 Task: Post a photo on Instagram with a caption.
Action: Mouse moved to (54, 292)
Screenshot: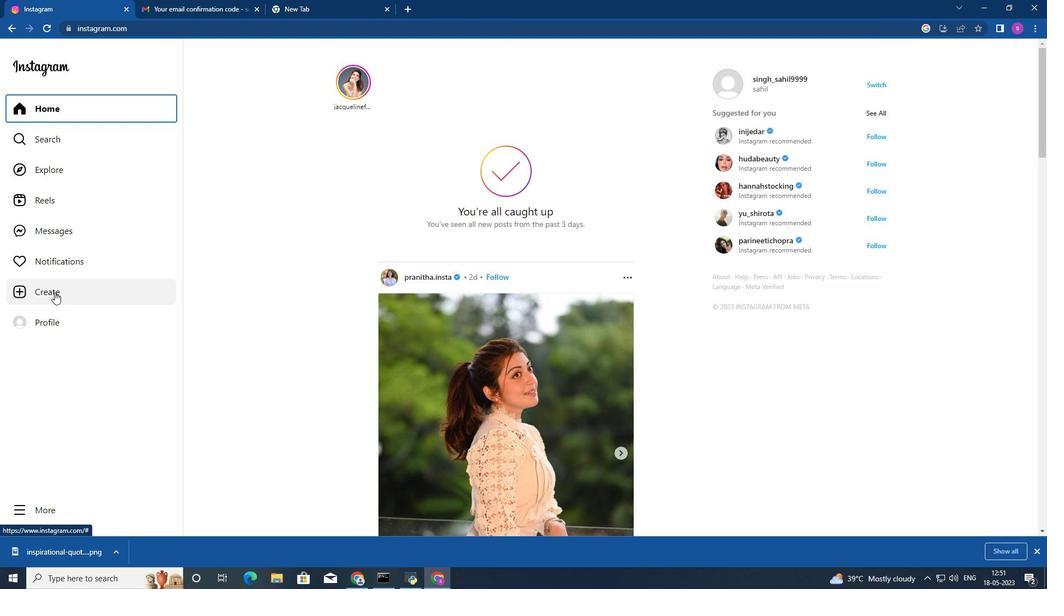 
Action: Mouse pressed left at (54, 292)
Screenshot: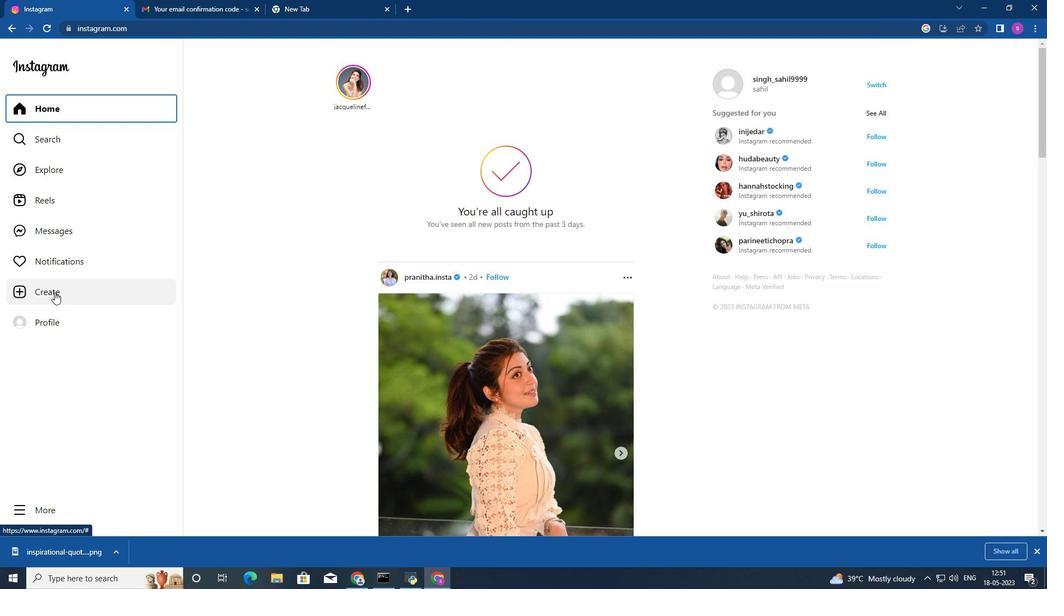 
Action: Mouse moved to (502, 340)
Screenshot: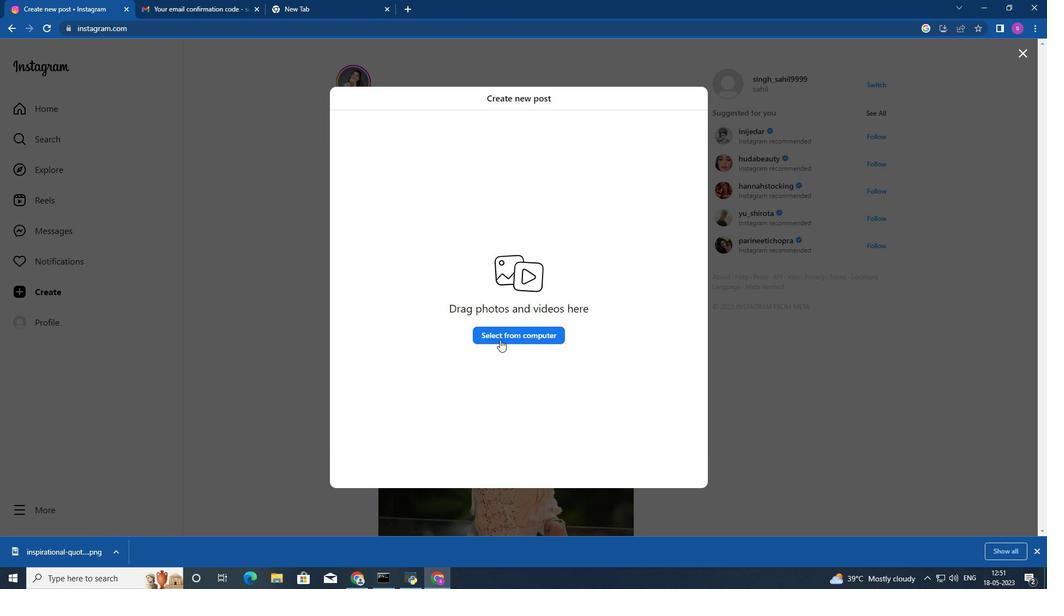 
Action: Mouse pressed left at (502, 340)
Screenshot: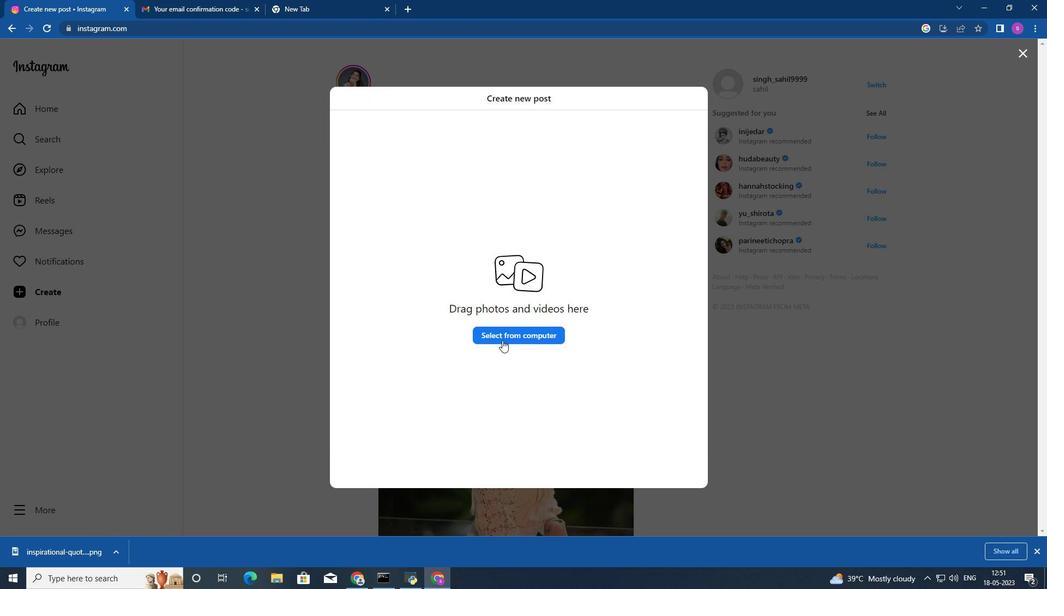 
Action: Mouse moved to (241, 94)
Screenshot: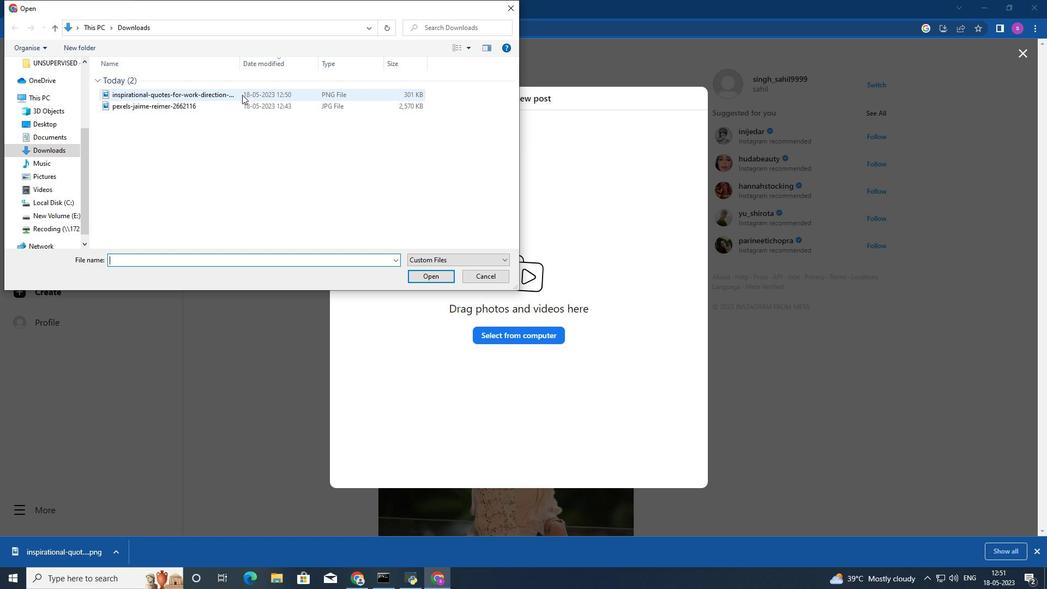 
Action: Mouse pressed left at (241, 94)
Screenshot: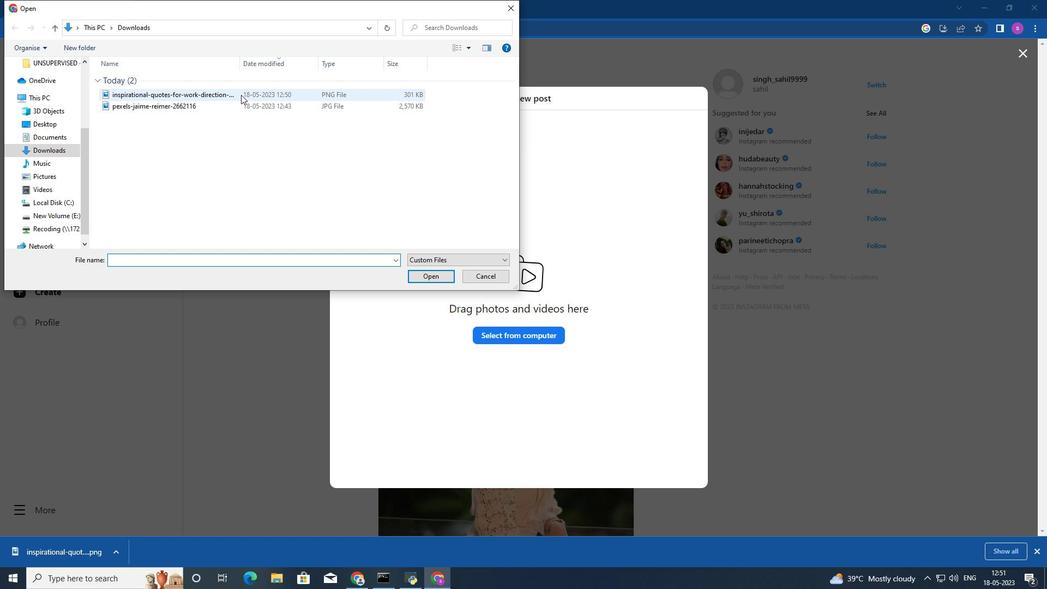 
Action: Mouse moved to (435, 274)
Screenshot: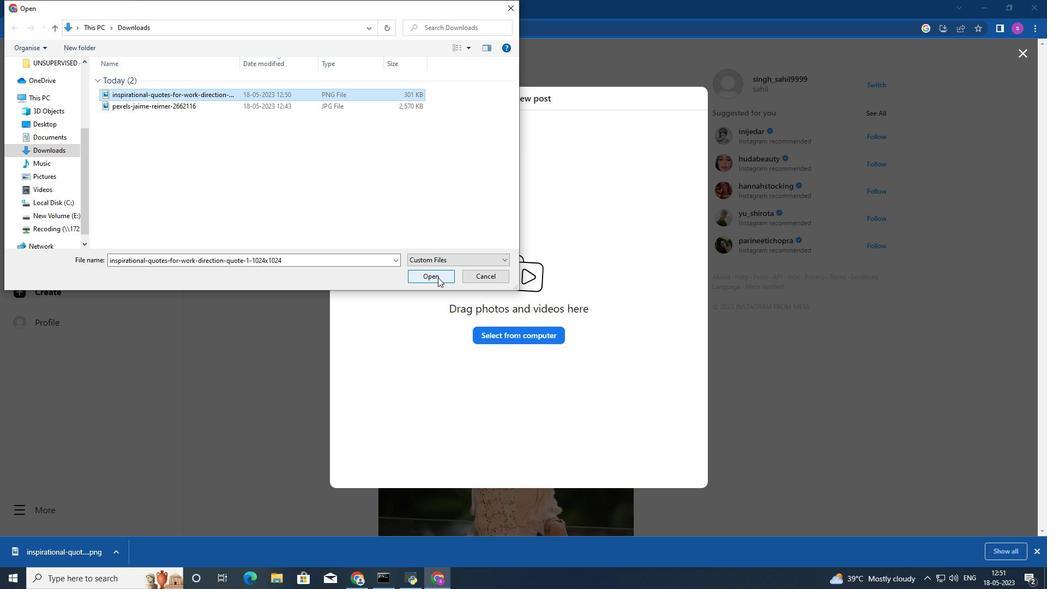 
Action: Mouse pressed left at (435, 274)
Screenshot: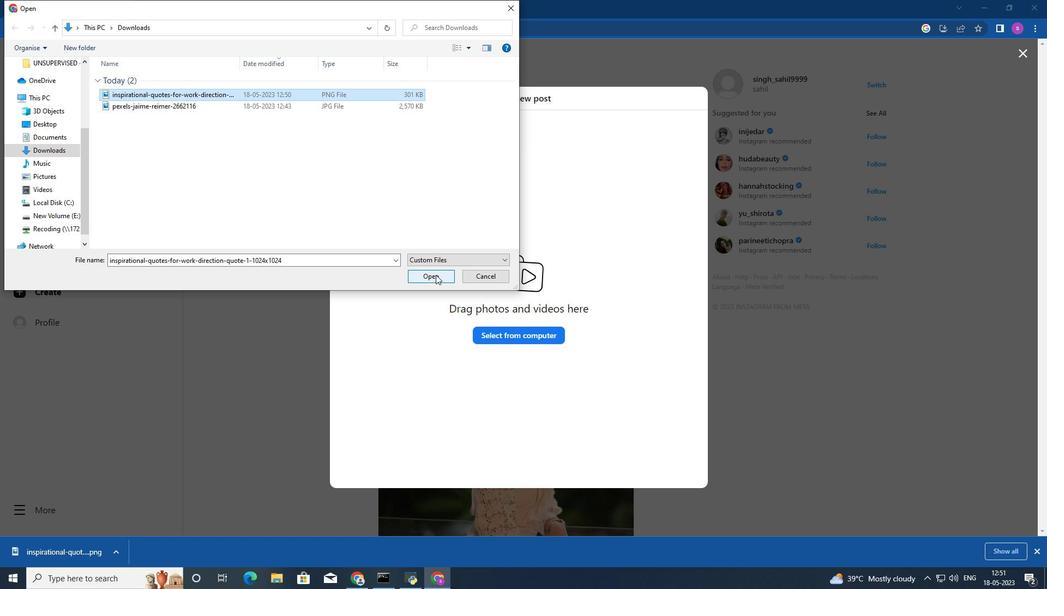 
Action: Mouse moved to (344, 471)
Screenshot: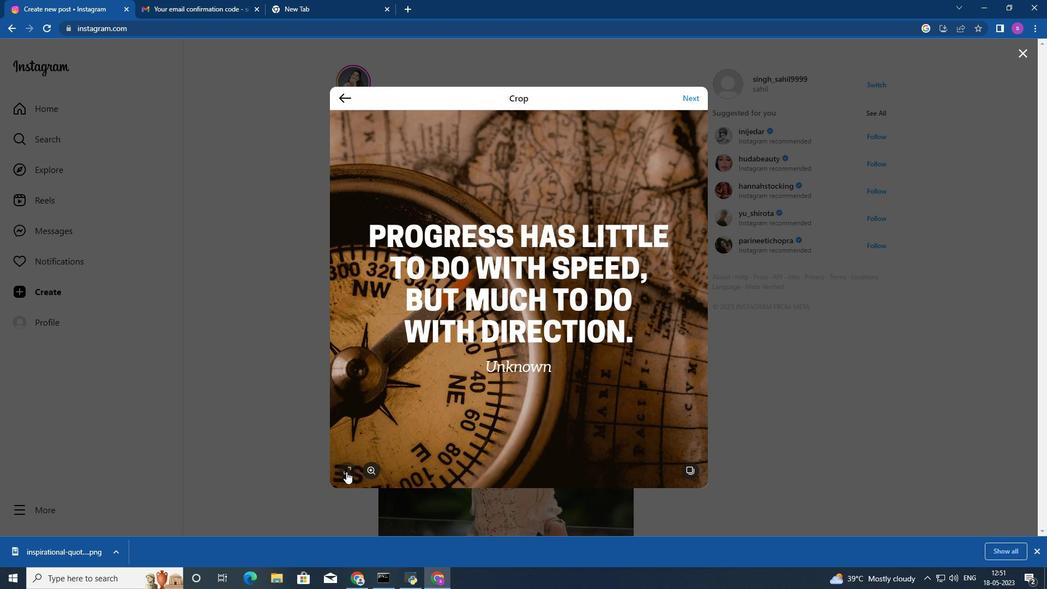
Action: Mouse pressed left at (344, 471)
Screenshot: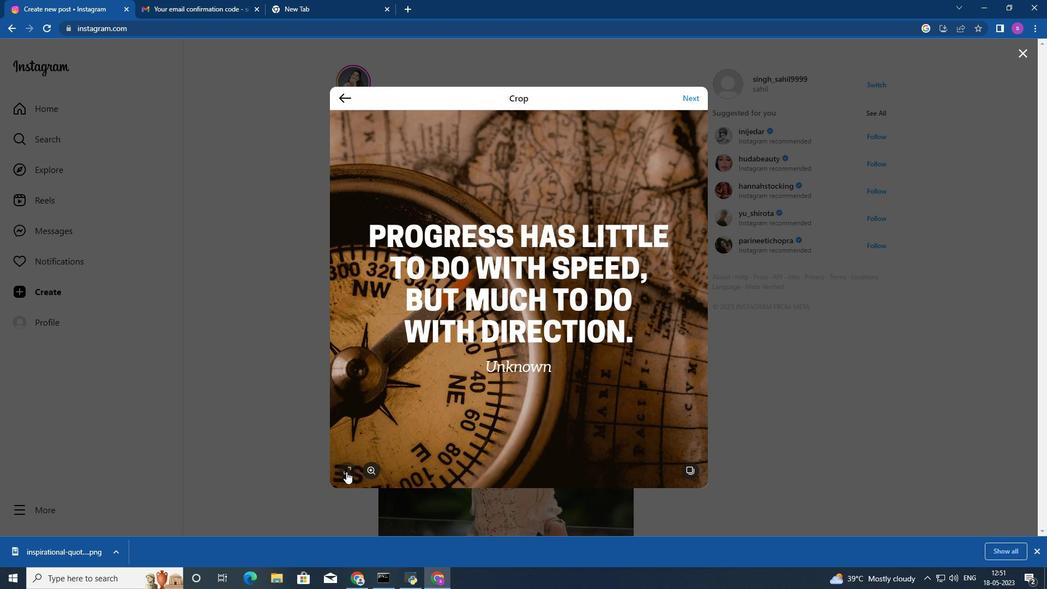 
Action: Mouse moved to (373, 362)
Screenshot: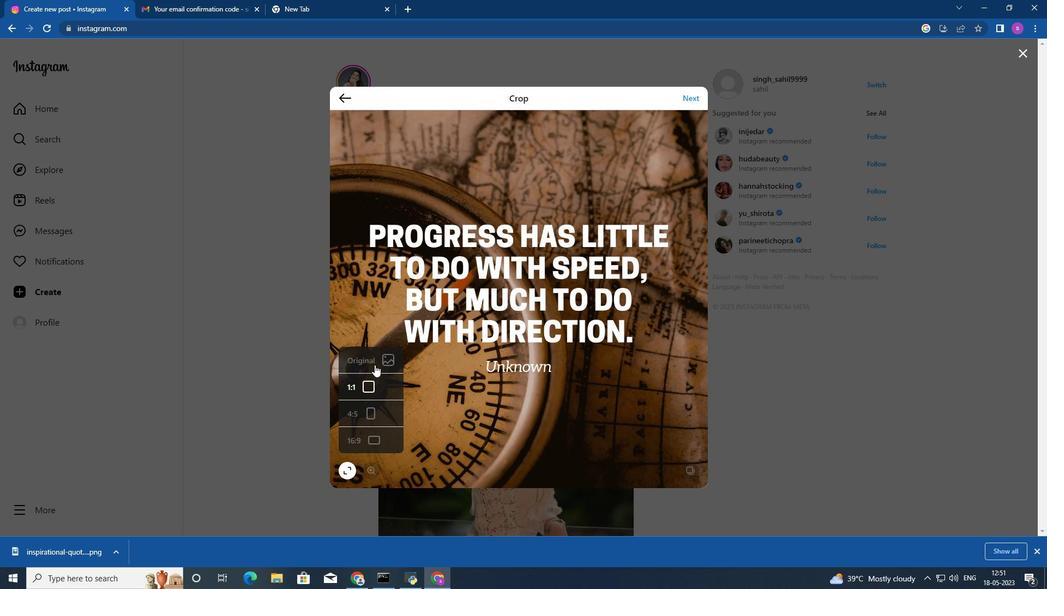 
Action: Mouse pressed left at (373, 362)
Screenshot: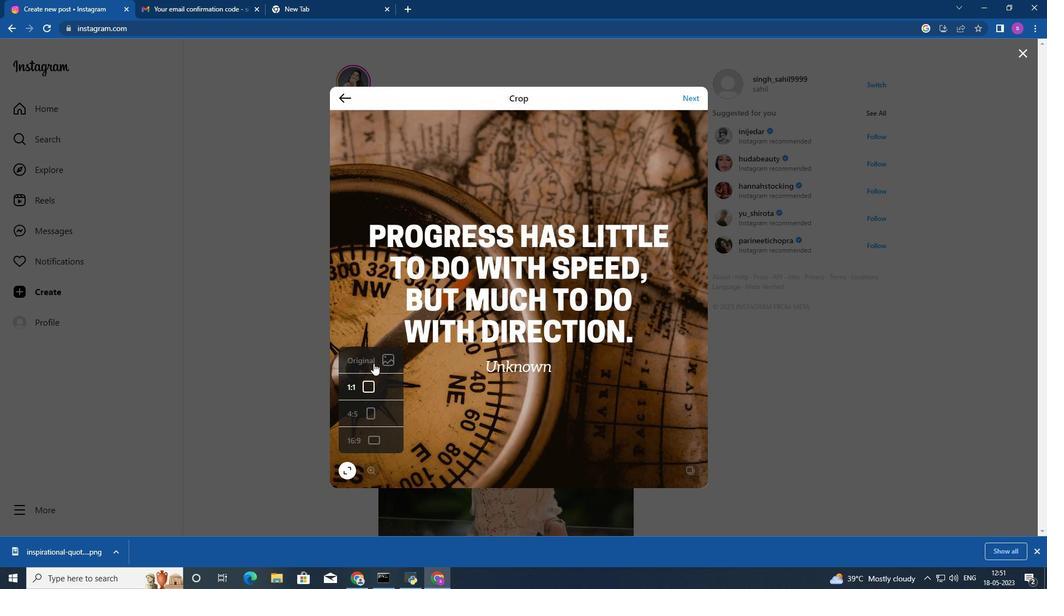 
Action: Mouse moved to (373, 382)
Screenshot: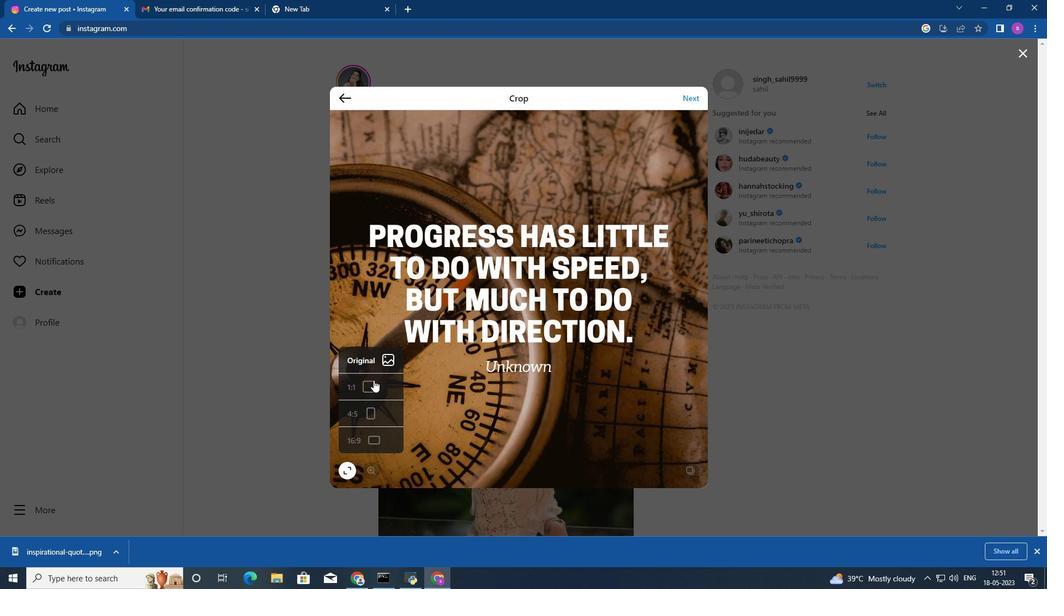 
Action: Mouse pressed left at (373, 382)
Screenshot: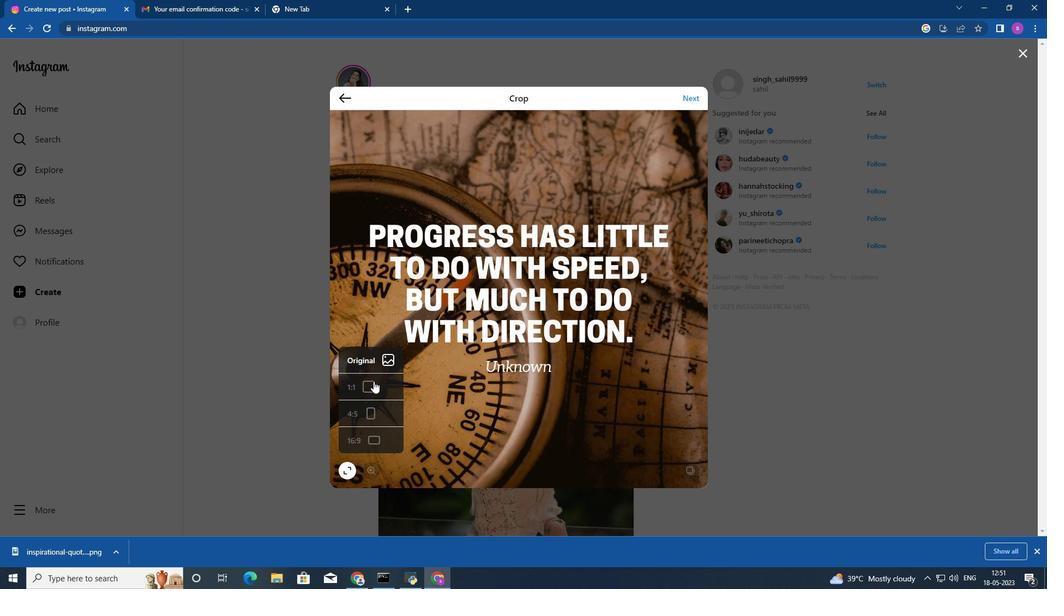 
Action: Mouse moved to (368, 408)
Screenshot: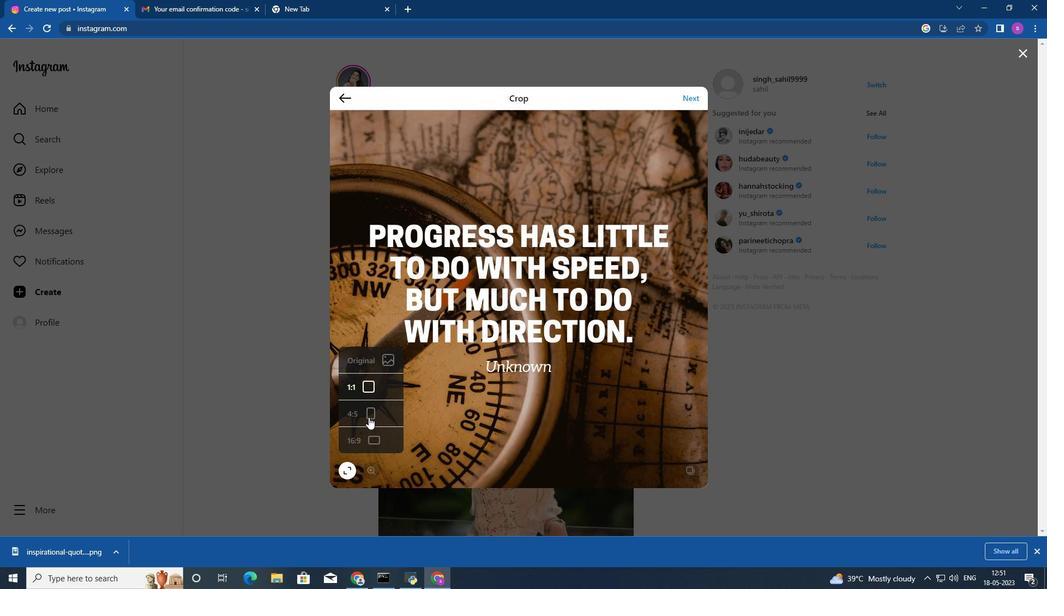 
Action: Mouse pressed left at (368, 408)
Screenshot: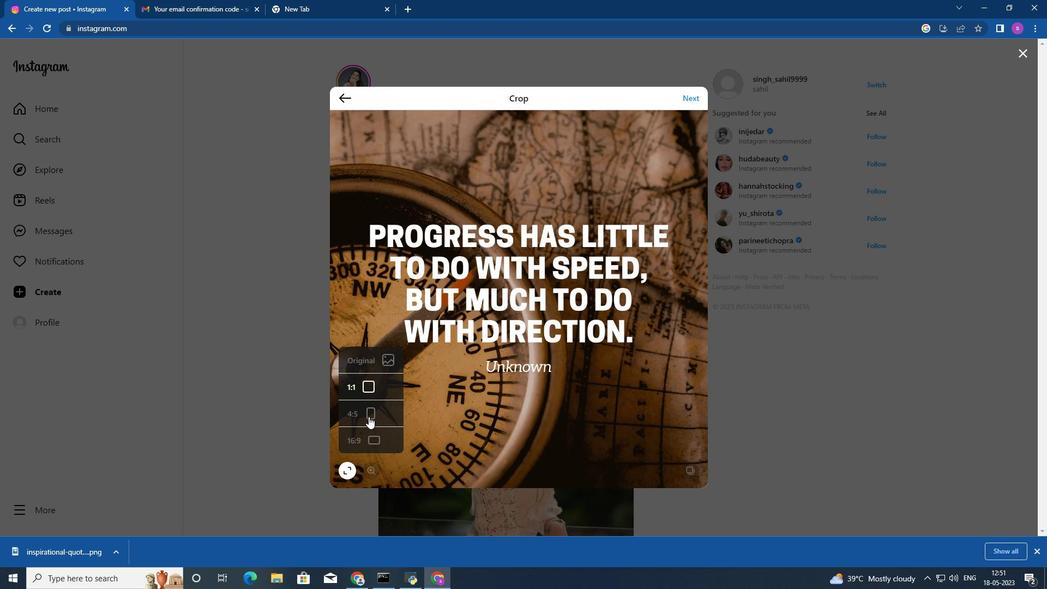 
Action: Mouse moved to (373, 436)
Screenshot: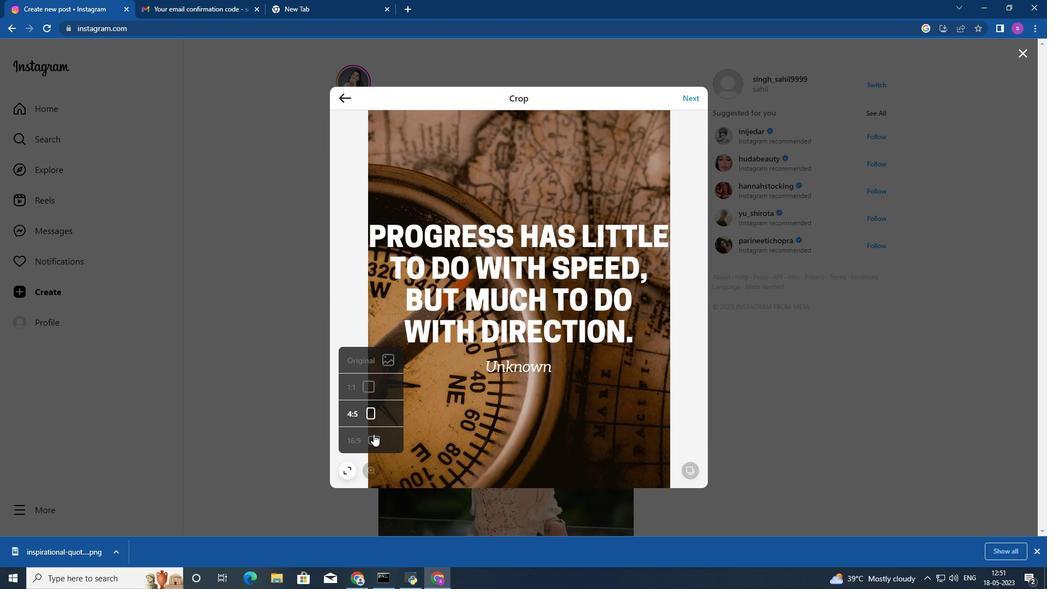 
Action: Mouse pressed left at (373, 436)
Screenshot: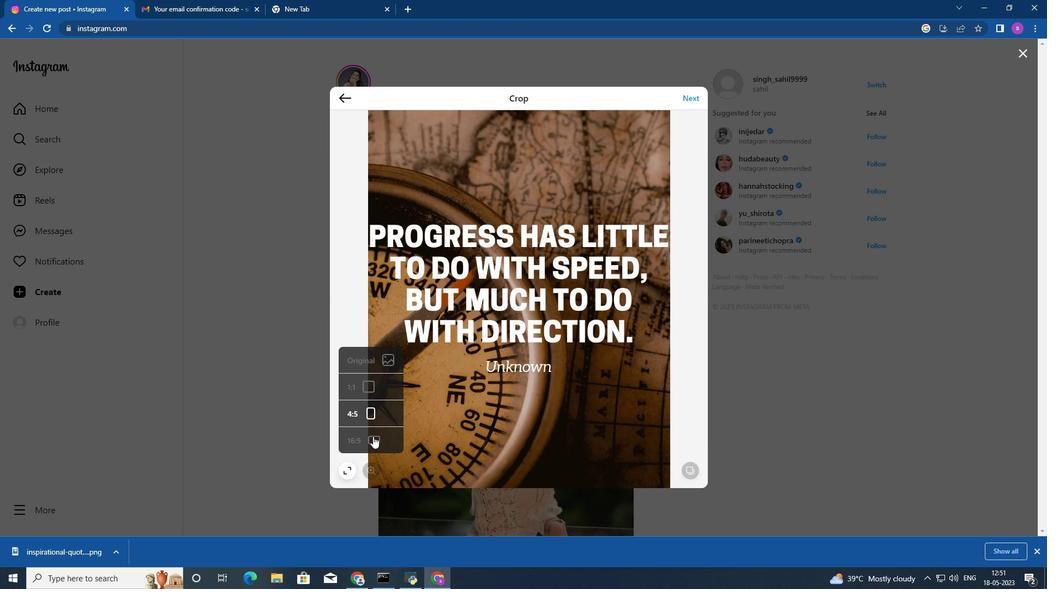 
Action: Mouse moved to (372, 359)
Screenshot: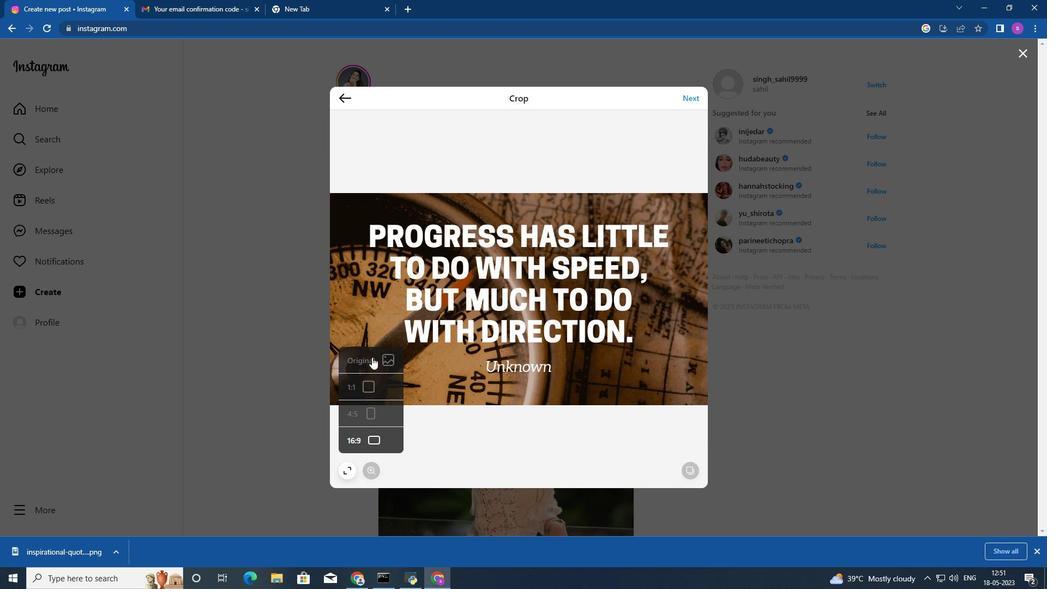 
Action: Mouse pressed left at (372, 359)
Screenshot: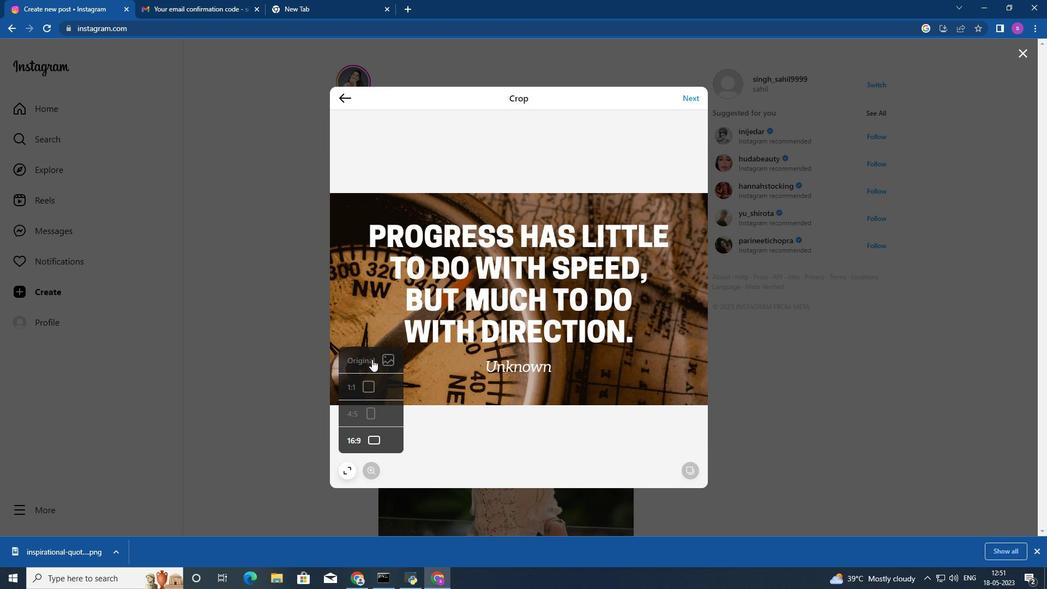 
Action: Mouse moved to (690, 98)
Screenshot: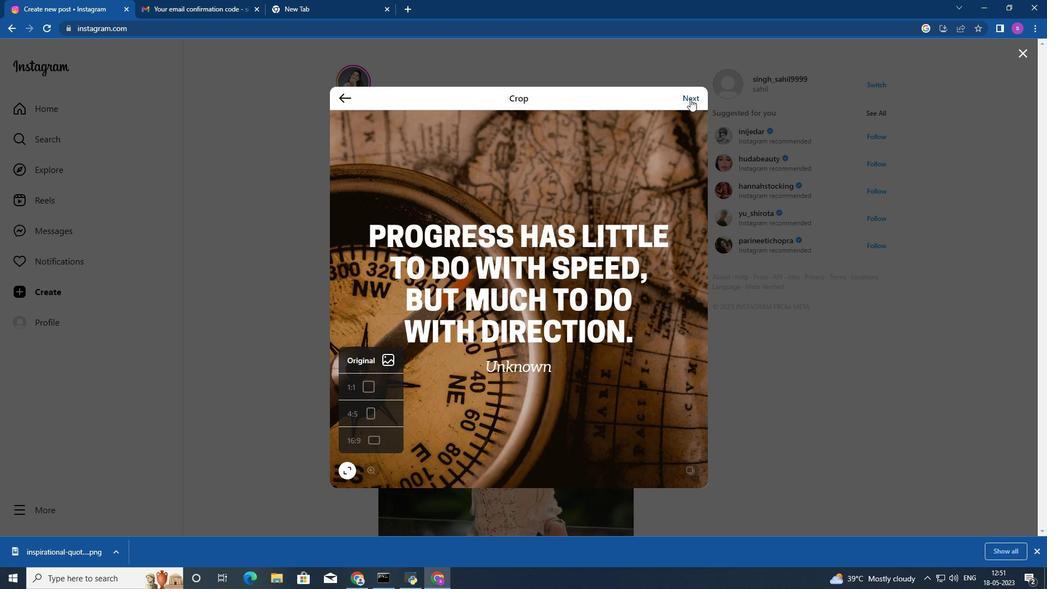 
Action: Mouse pressed left at (690, 98)
Screenshot: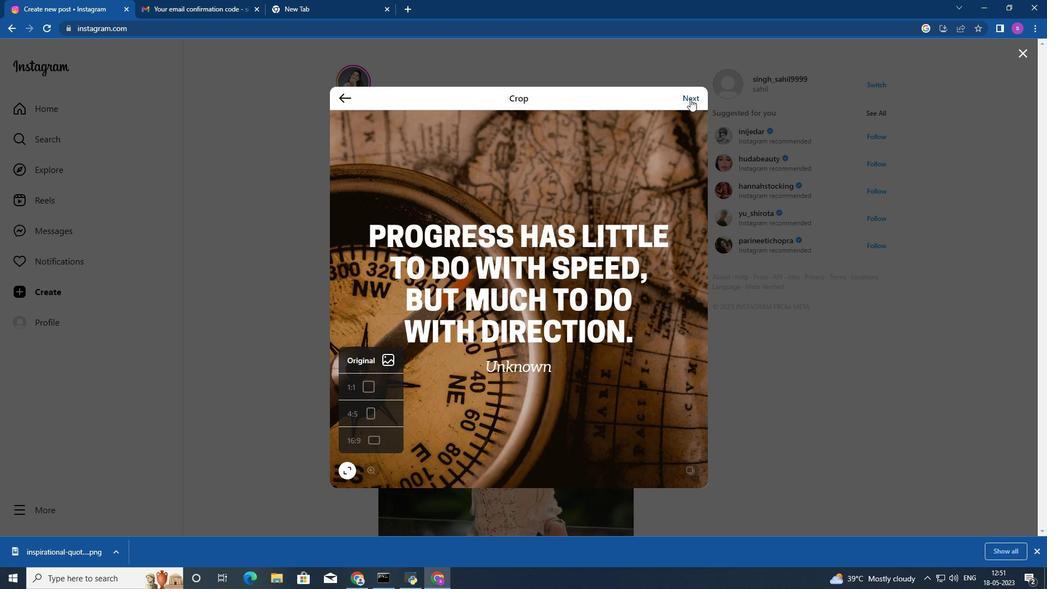 
Action: Mouse moved to (783, 94)
Screenshot: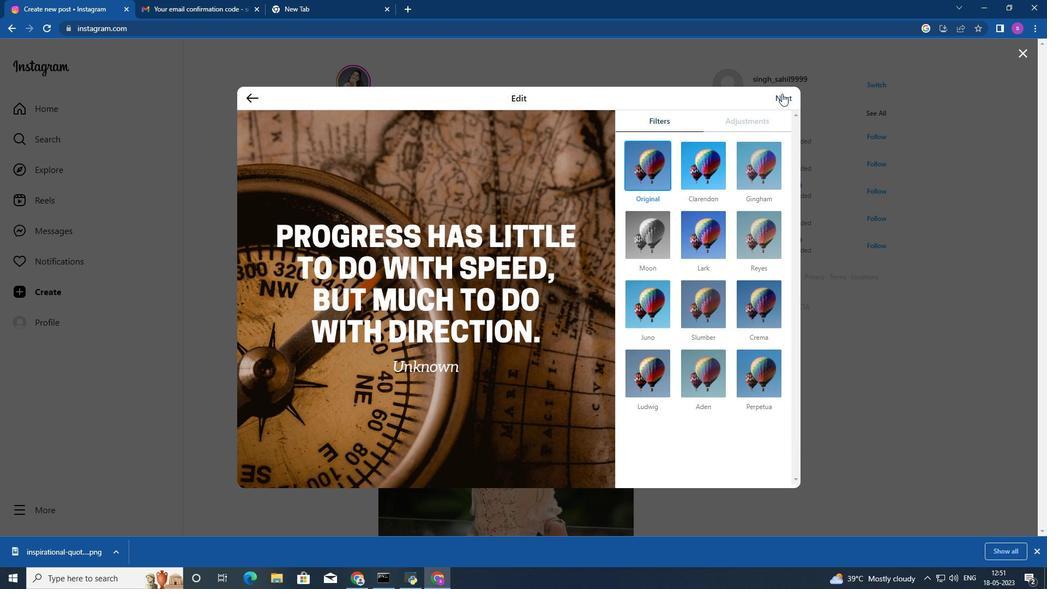 
Action: Mouse pressed left at (783, 94)
Screenshot: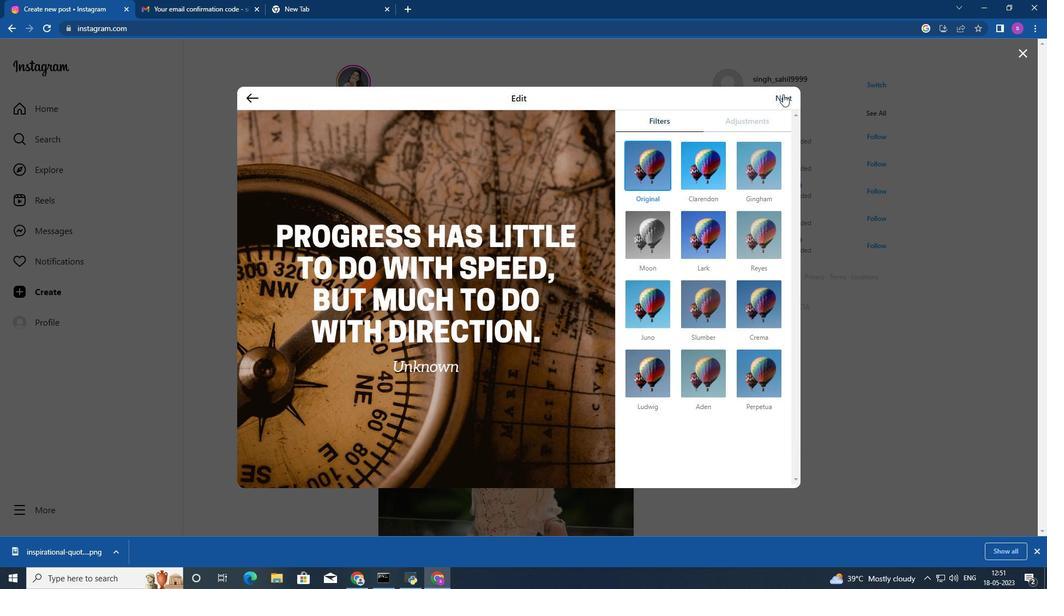 
Action: Mouse moved to (747, 272)
Screenshot: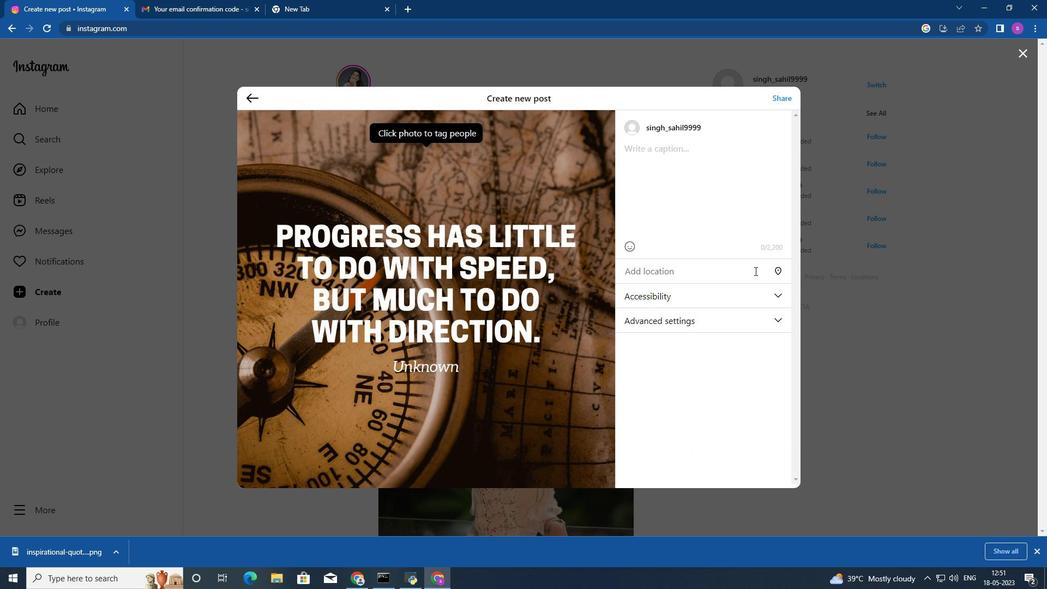 
Action: Mouse pressed left at (747, 272)
Screenshot: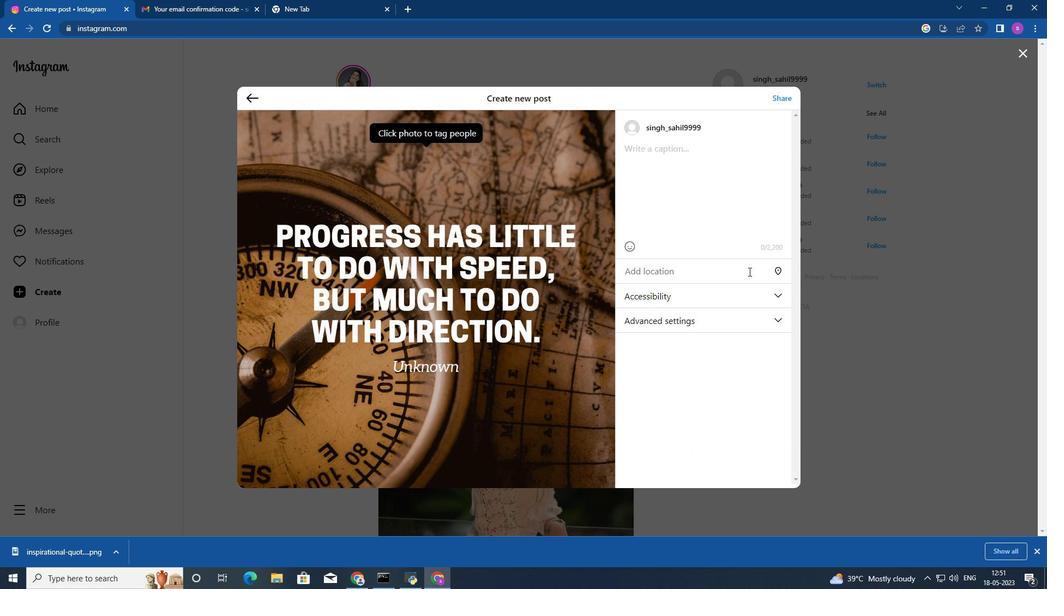 
Action: Mouse moved to (784, 270)
Screenshot: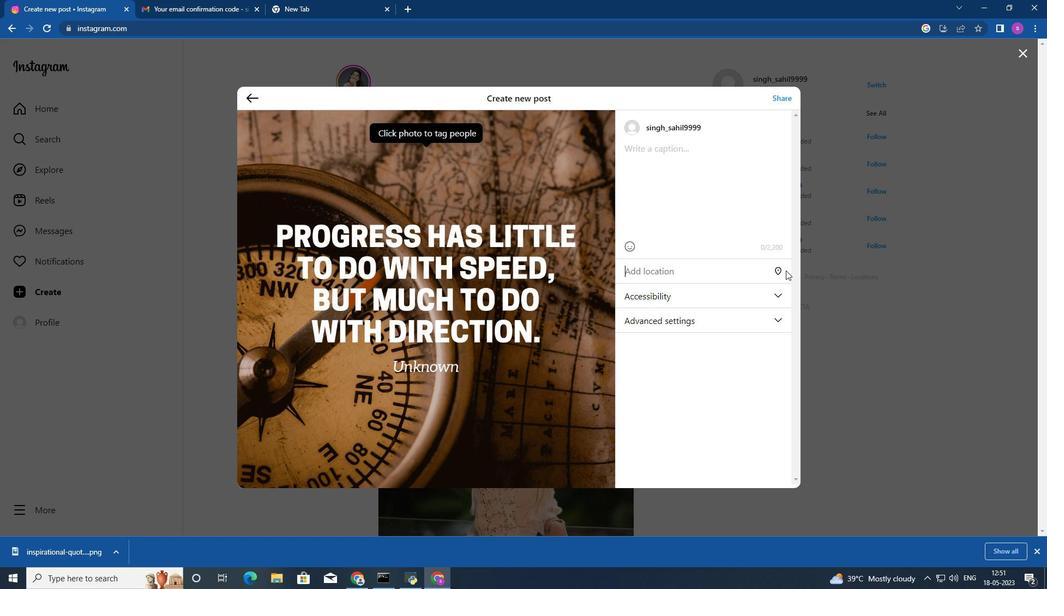 
Action: Mouse pressed left at (784, 270)
Screenshot: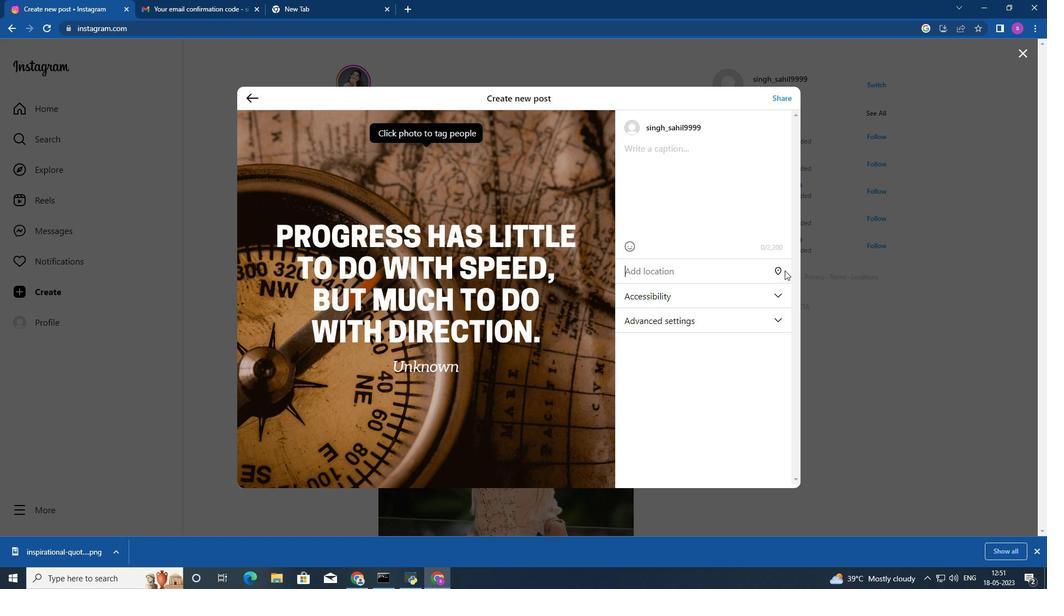 
Action: Mouse moved to (778, 271)
Screenshot: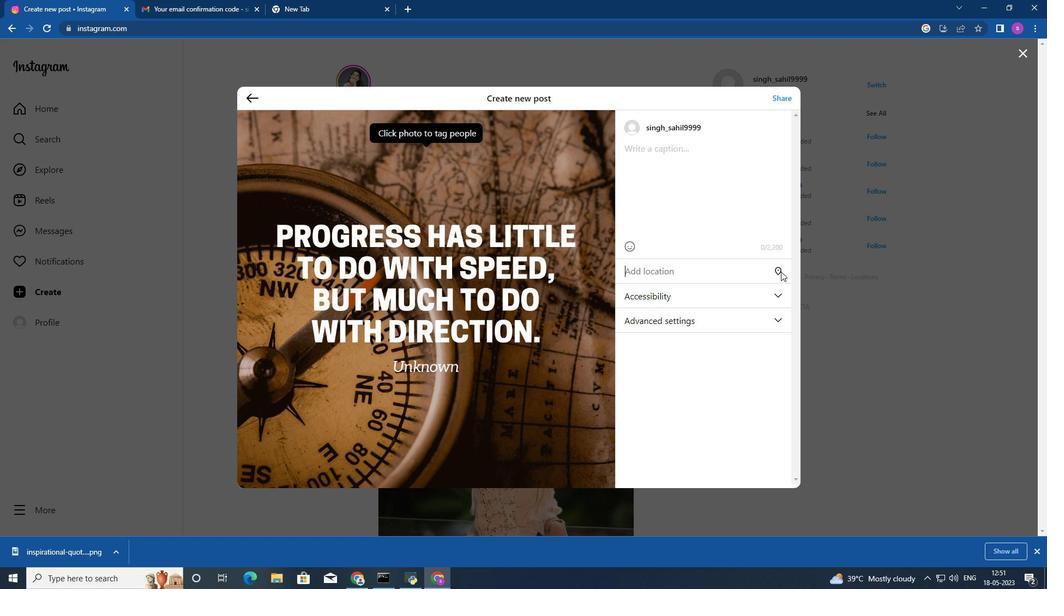 
Action: Mouse pressed left at (778, 271)
Screenshot: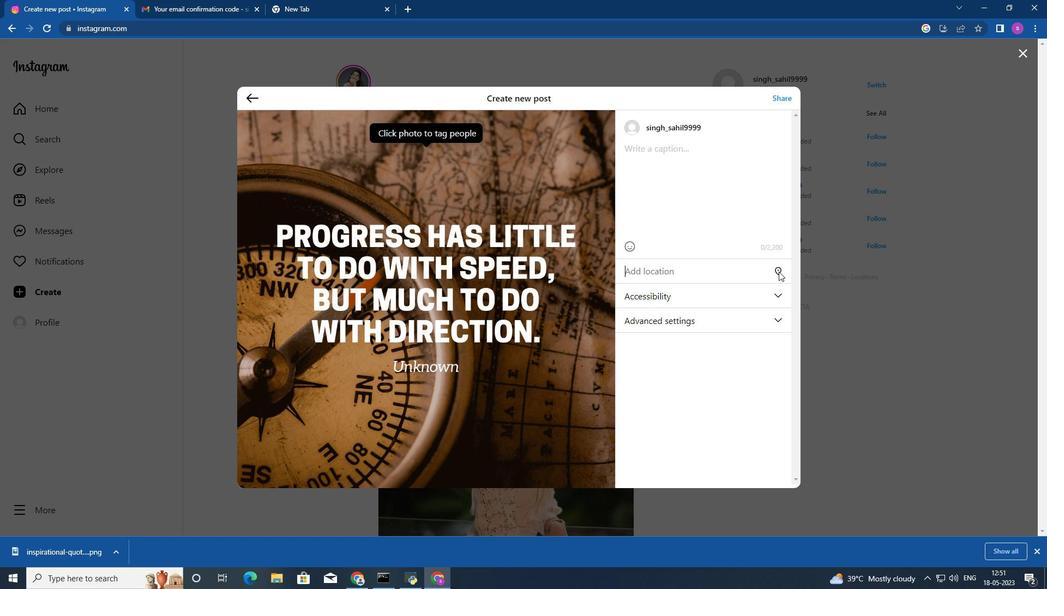 
Action: Mouse moved to (658, 148)
Screenshot: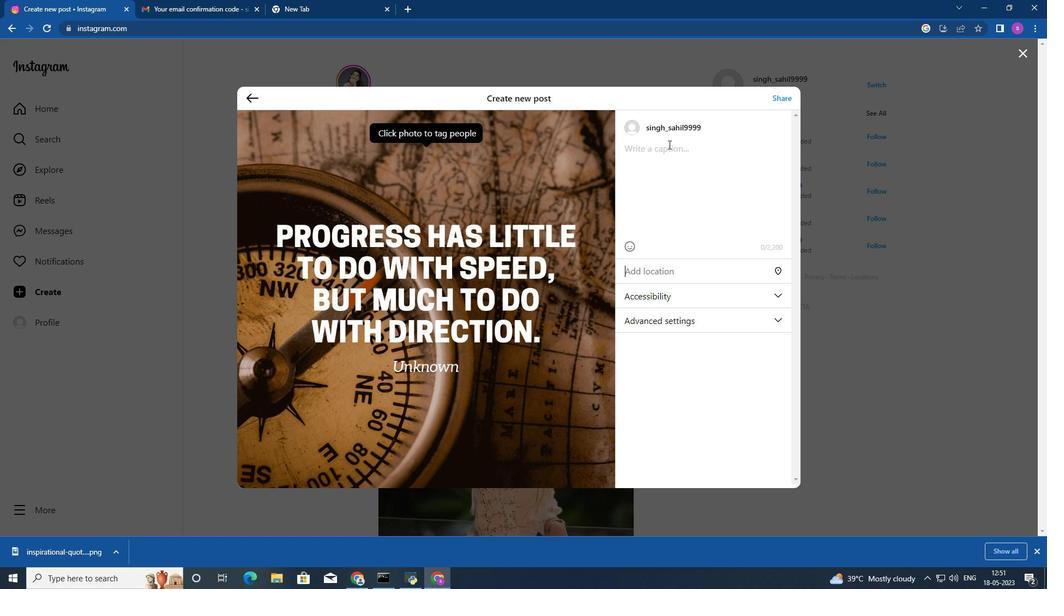 
Action: Mouse pressed left at (658, 148)
Screenshot: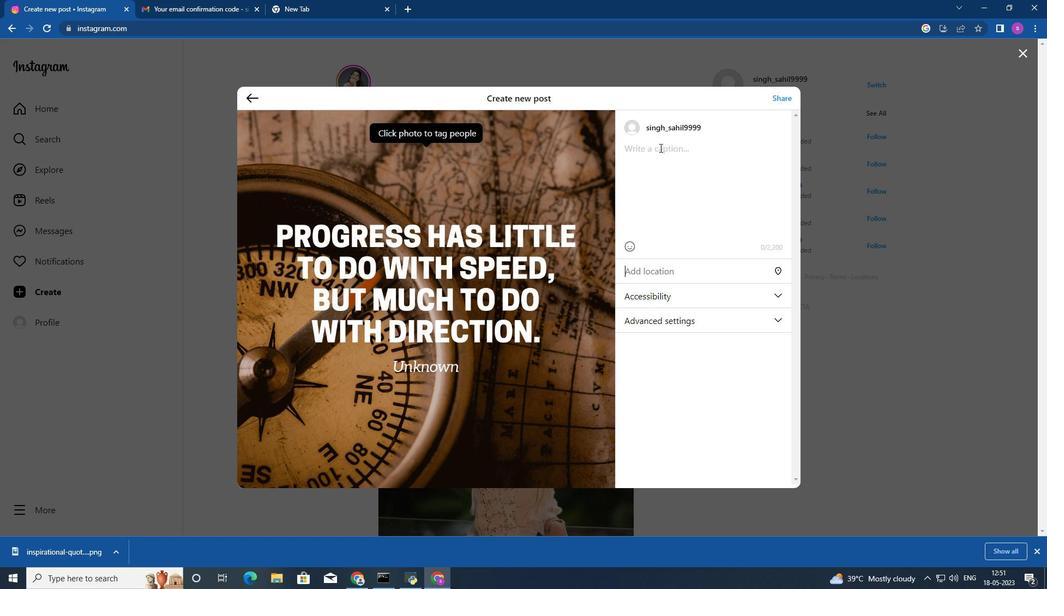 
Action: Mouse moved to (662, 148)
Screenshot: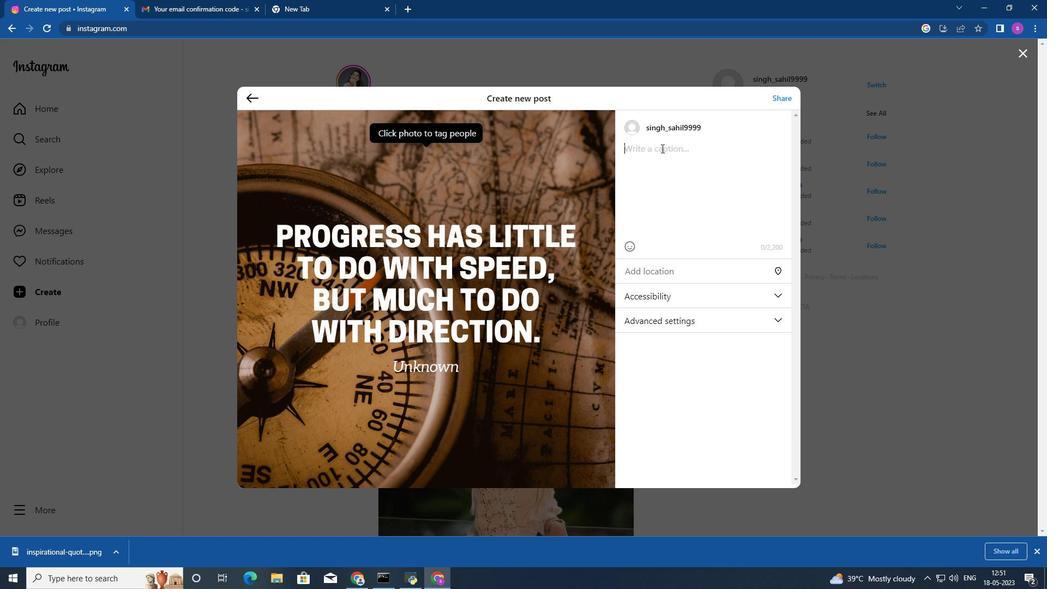 
Action: Key pressed <Key.shift>Progress<Key.space>has<Key.space>little<Key.space>to<Key.space>do<Key.space>with<Key.space>spreed<Key.backspace><Key.backspace><Key.backspace><Key.backspace>eed<Key.space>to<Key.space>do<Key.space>e<Key.backspace>with<Key.space><Key.backspace><Key.backspace><Key.backspace><Key.backspace><Key.backspace><Key.backspace><Key.backspace><Key.backspace><Key.backspace><Key.backspace><Key.backspace><Key.backspace>,<Key.space>but<Key.space>much<Key.space>to<Key.space>do<Key.space>with<Key.space>driecation.
Screenshot: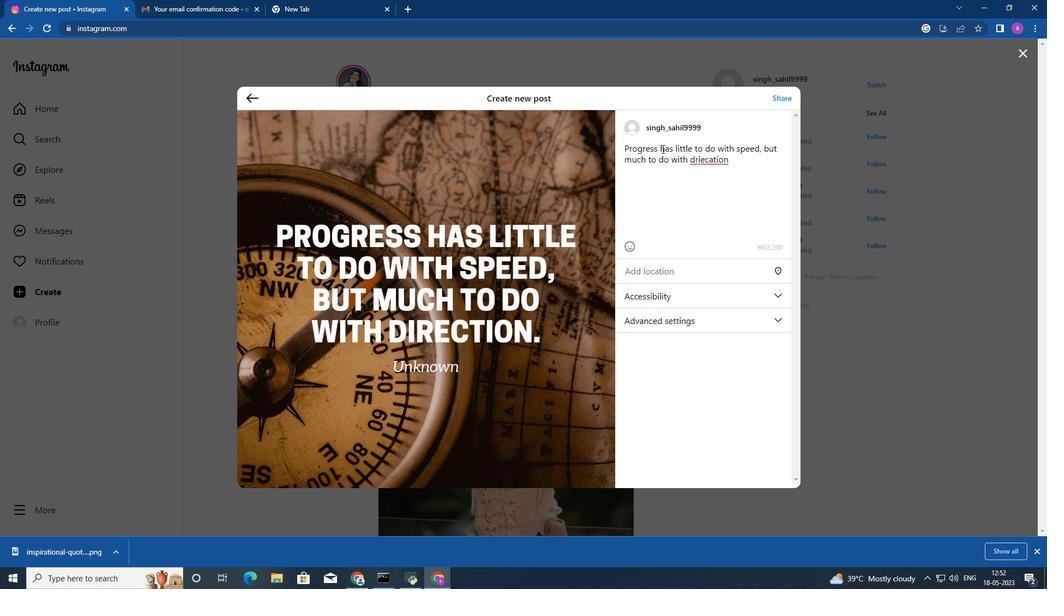 
Action: Mouse moved to (701, 160)
Screenshot: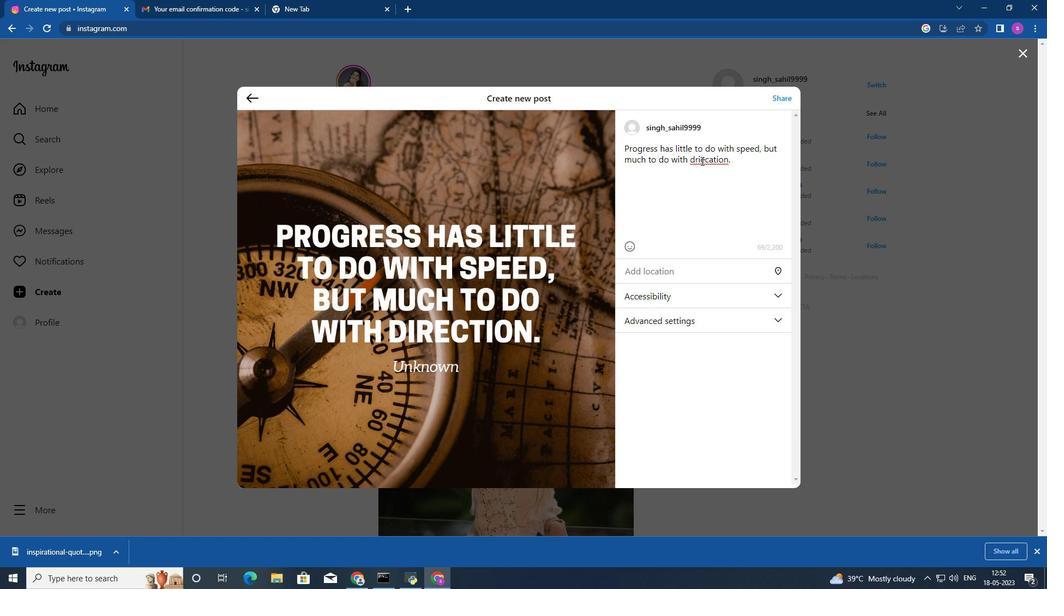 
Action: Mouse pressed left at (701, 160)
Screenshot: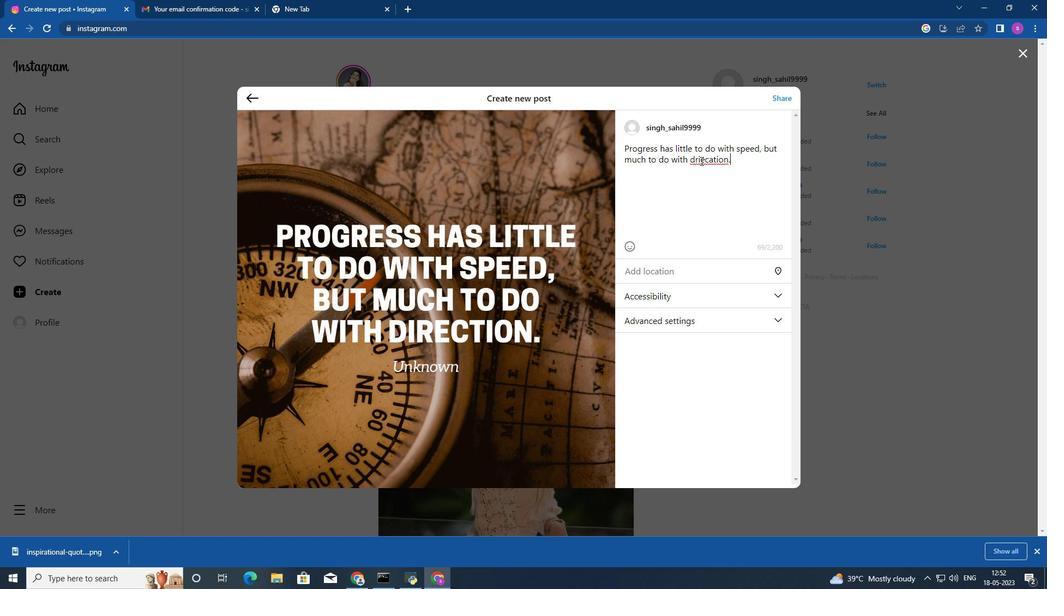 
Action: Mouse moved to (727, 156)
Screenshot: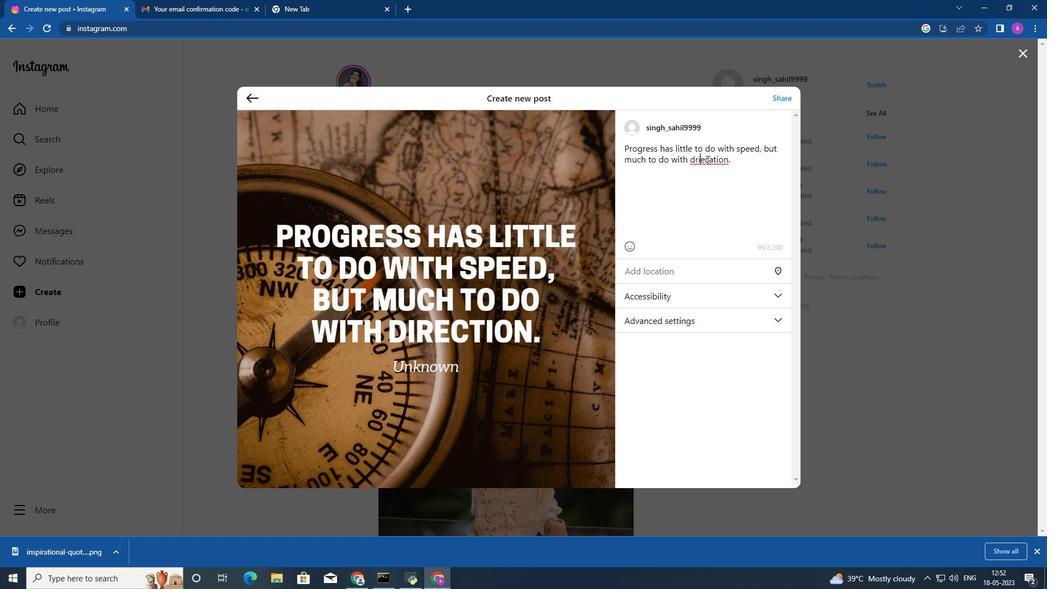 
Action: Key pressed <Key.backspace><Key.backspace>ir
Screenshot: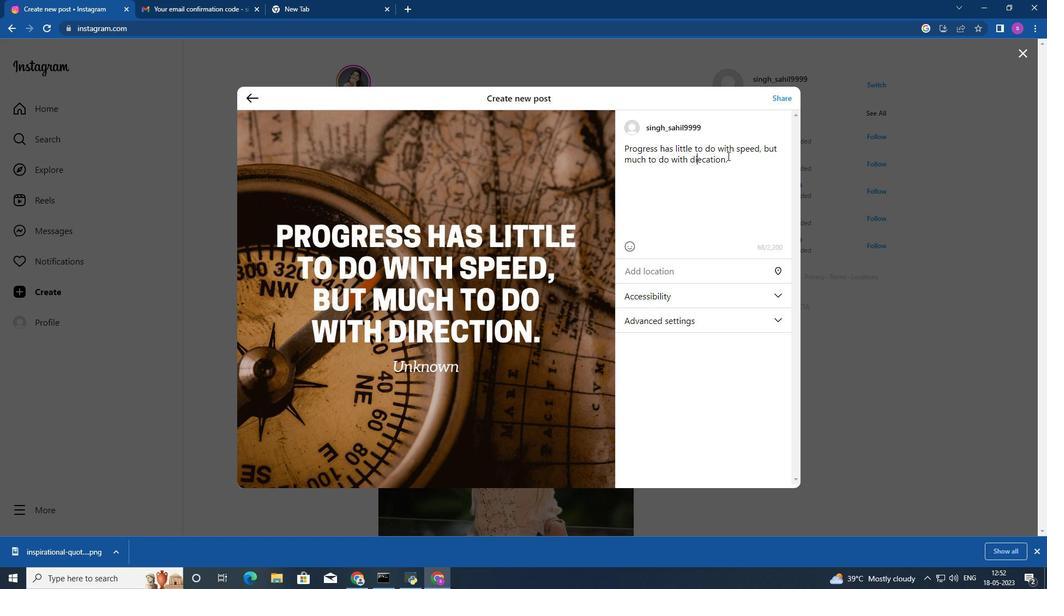 
Action: Mouse moved to (782, 95)
Screenshot: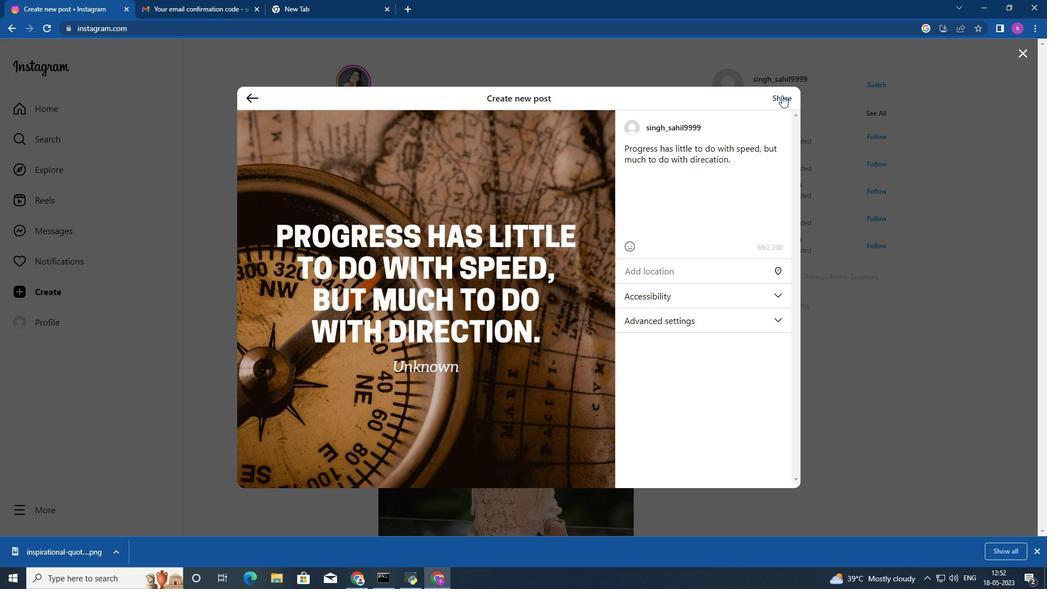 
Action: Mouse pressed left at (782, 95)
Screenshot: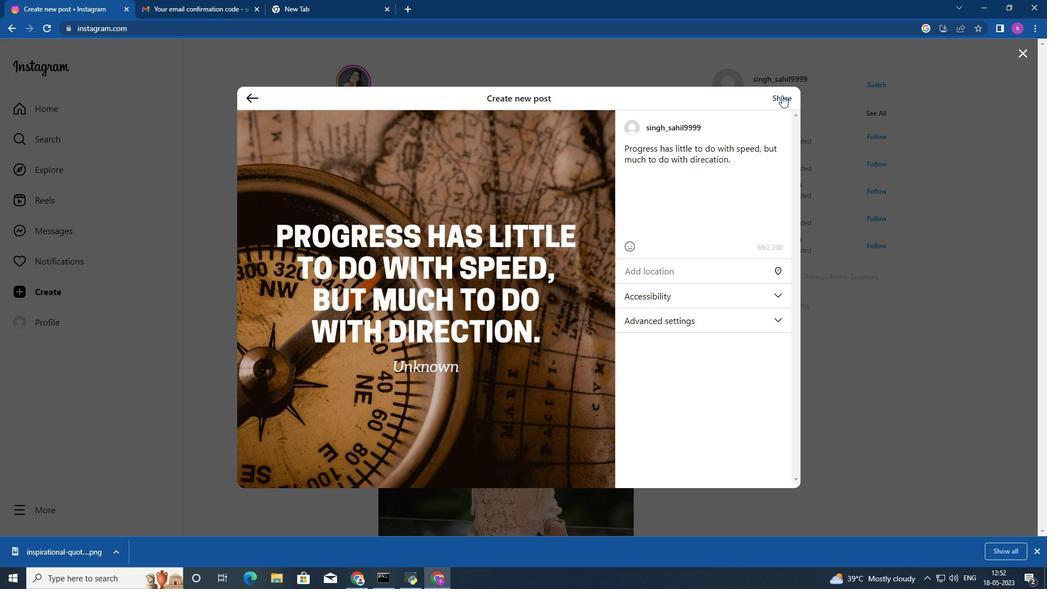 
Action: Mouse moved to (659, 69)
Screenshot: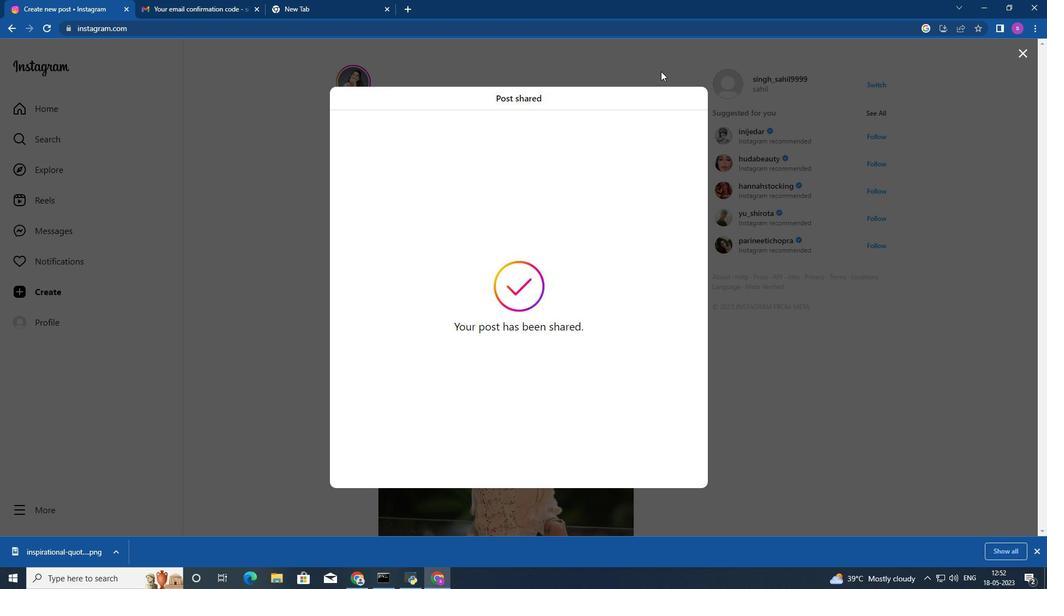 
Action: Mouse pressed left at (659, 69)
Screenshot: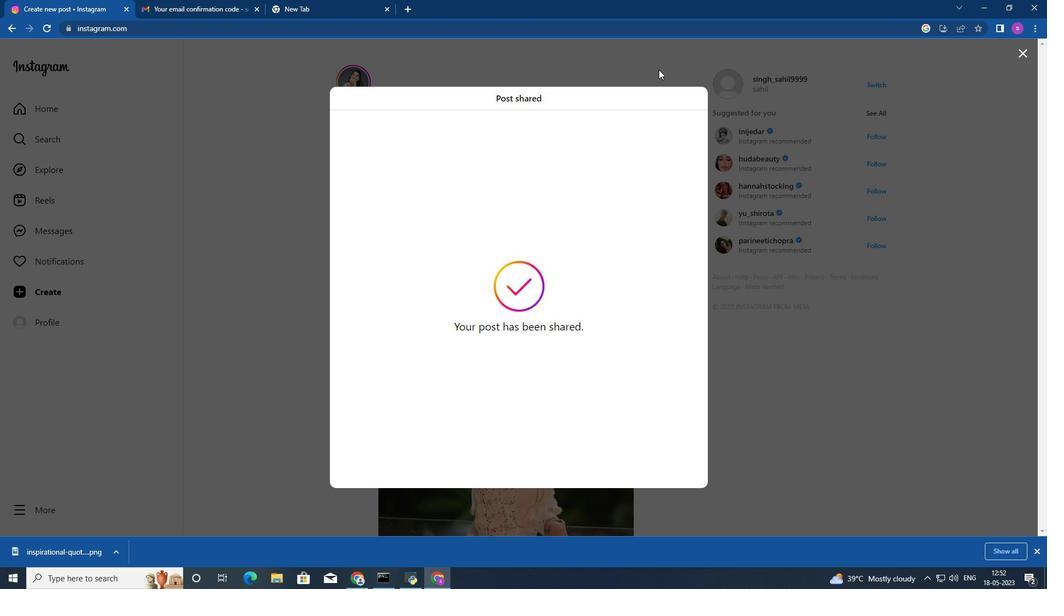 
Action: Mouse moved to (384, 428)
Screenshot: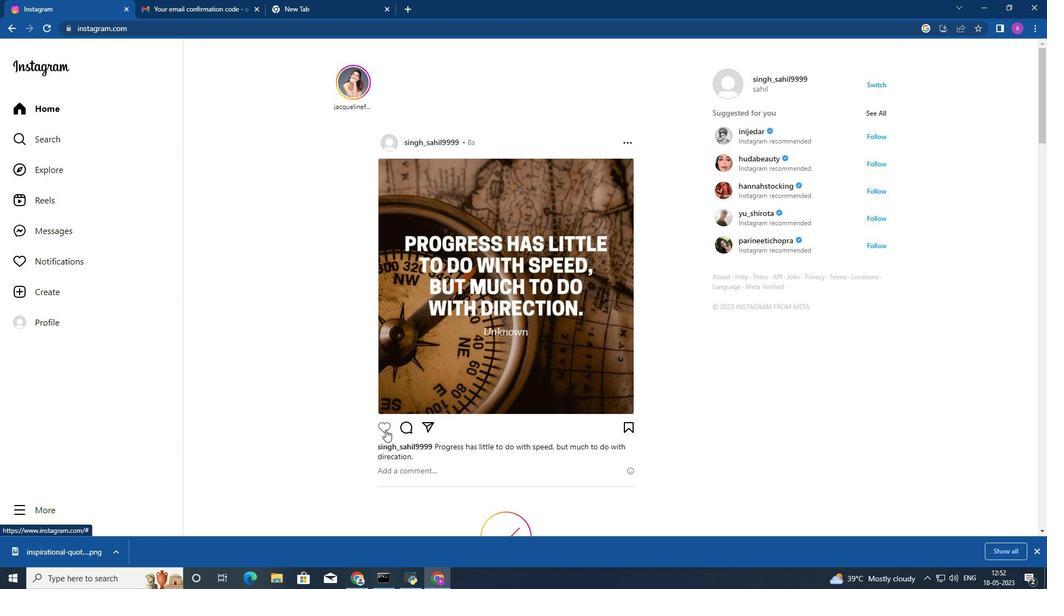 
Action: Mouse pressed left at (384, 428)
Screenshot: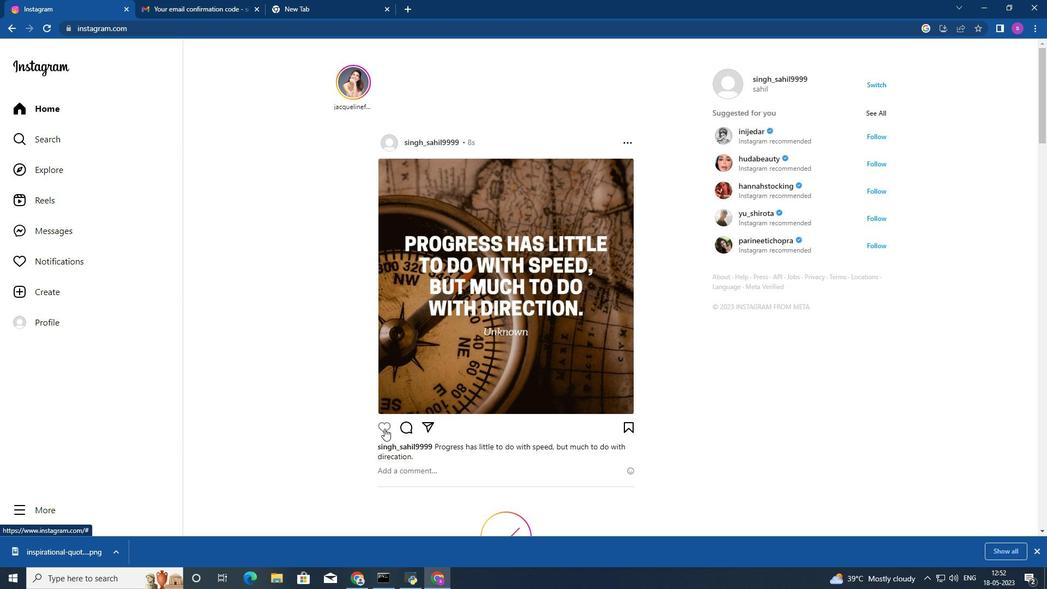 
Action: Mouse moved to (532, 228)
Screenshot: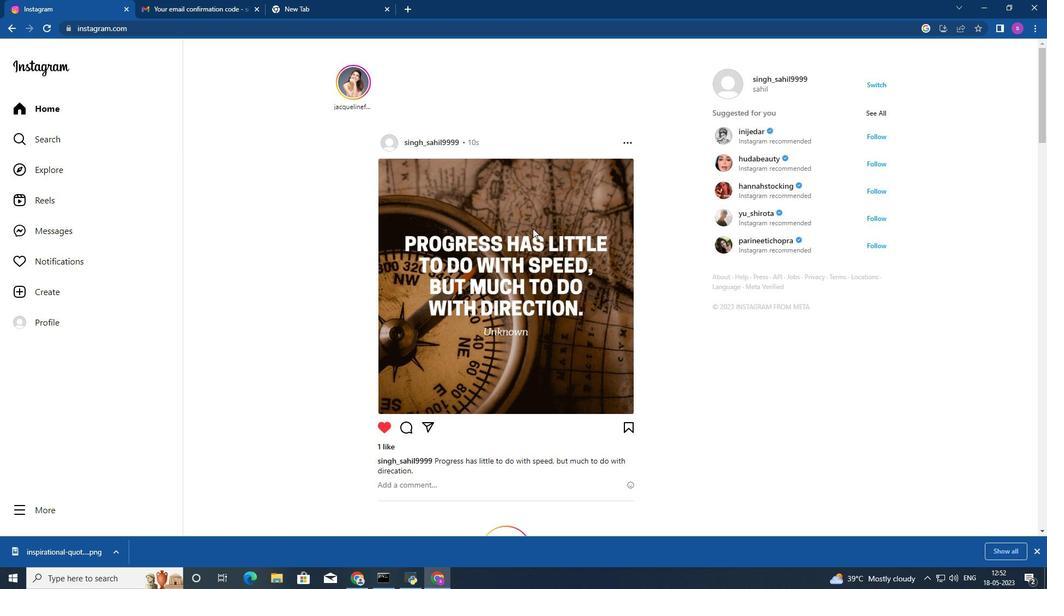 
